 Task: Choose cancel in Hitesh Gulati message.
Action: Mouse moved to (837, 99)
Screenshot: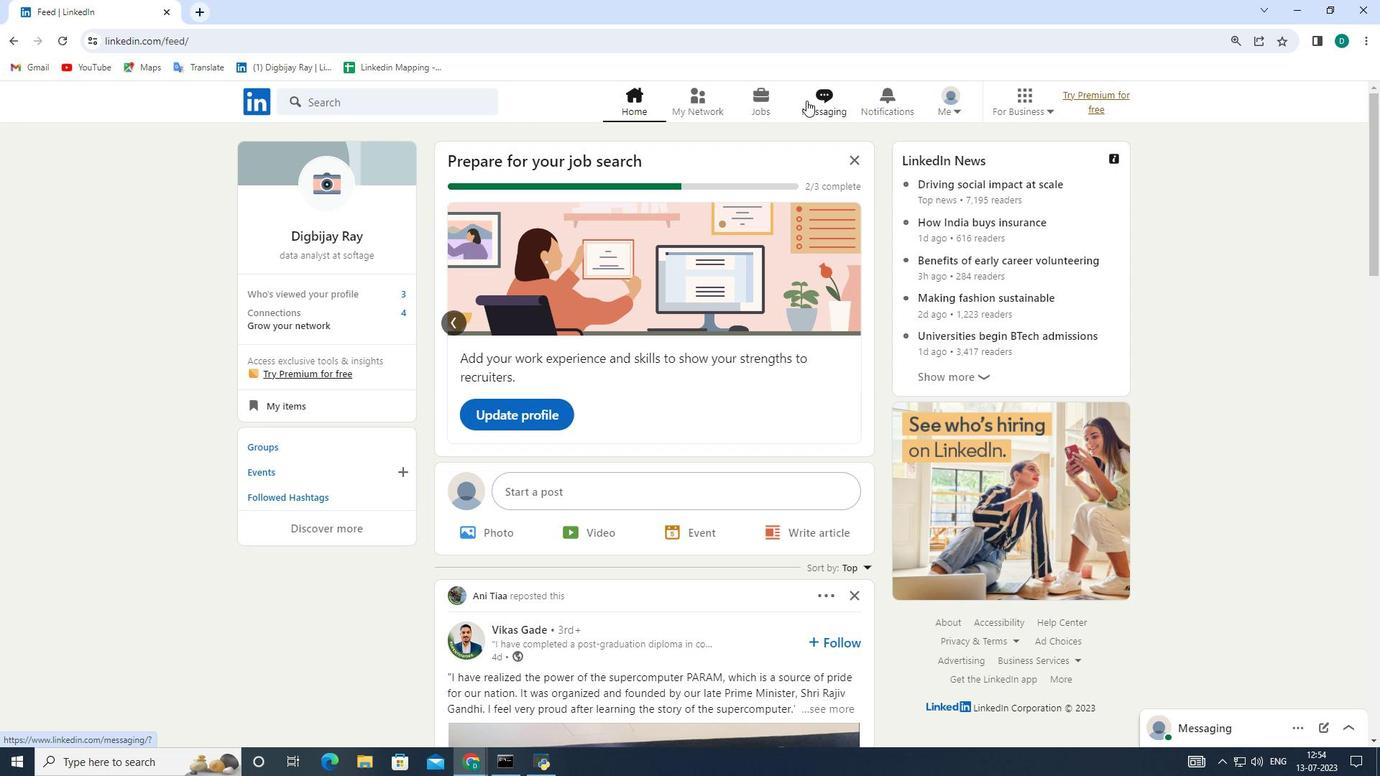 
Action: Mouse pressed left at (837, 99)
Screenshot: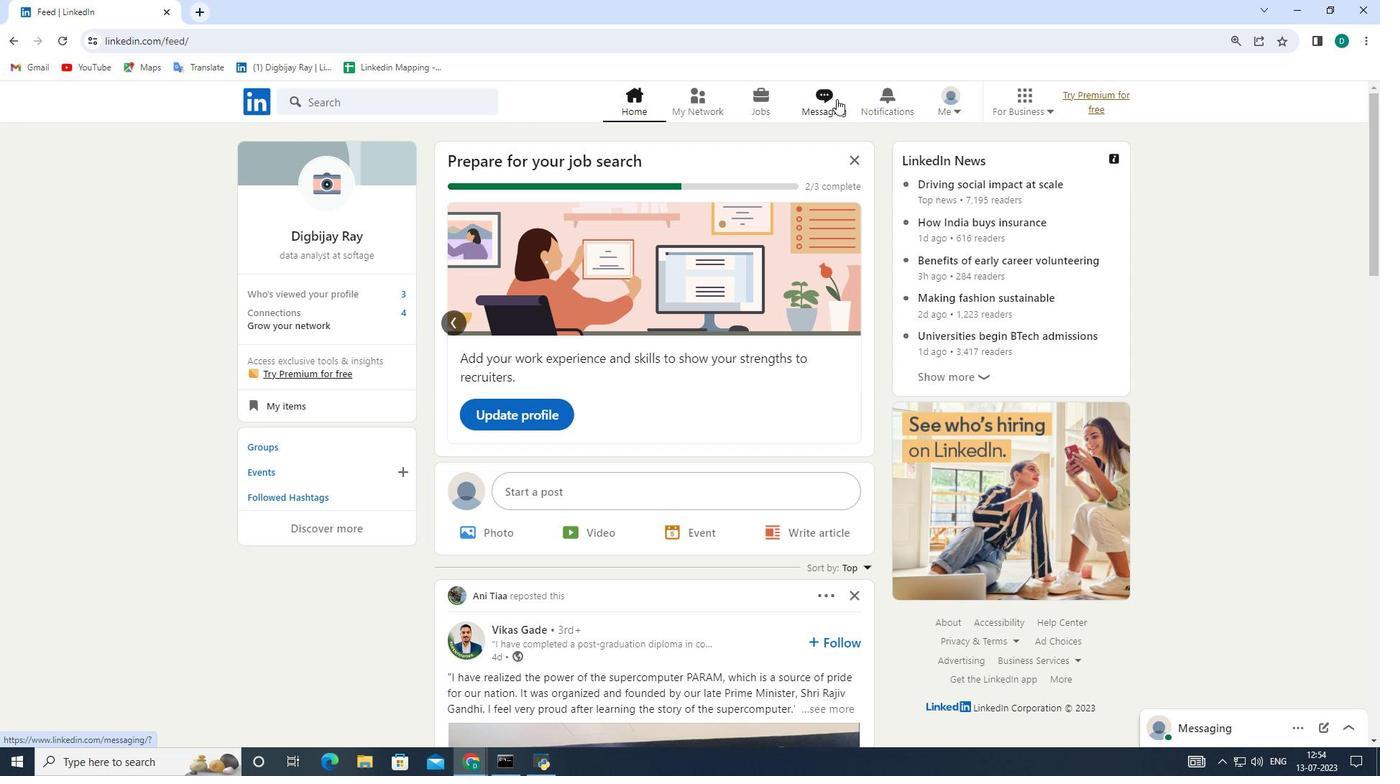 
Action: Mouse moved to (766, 159)
Screenshot: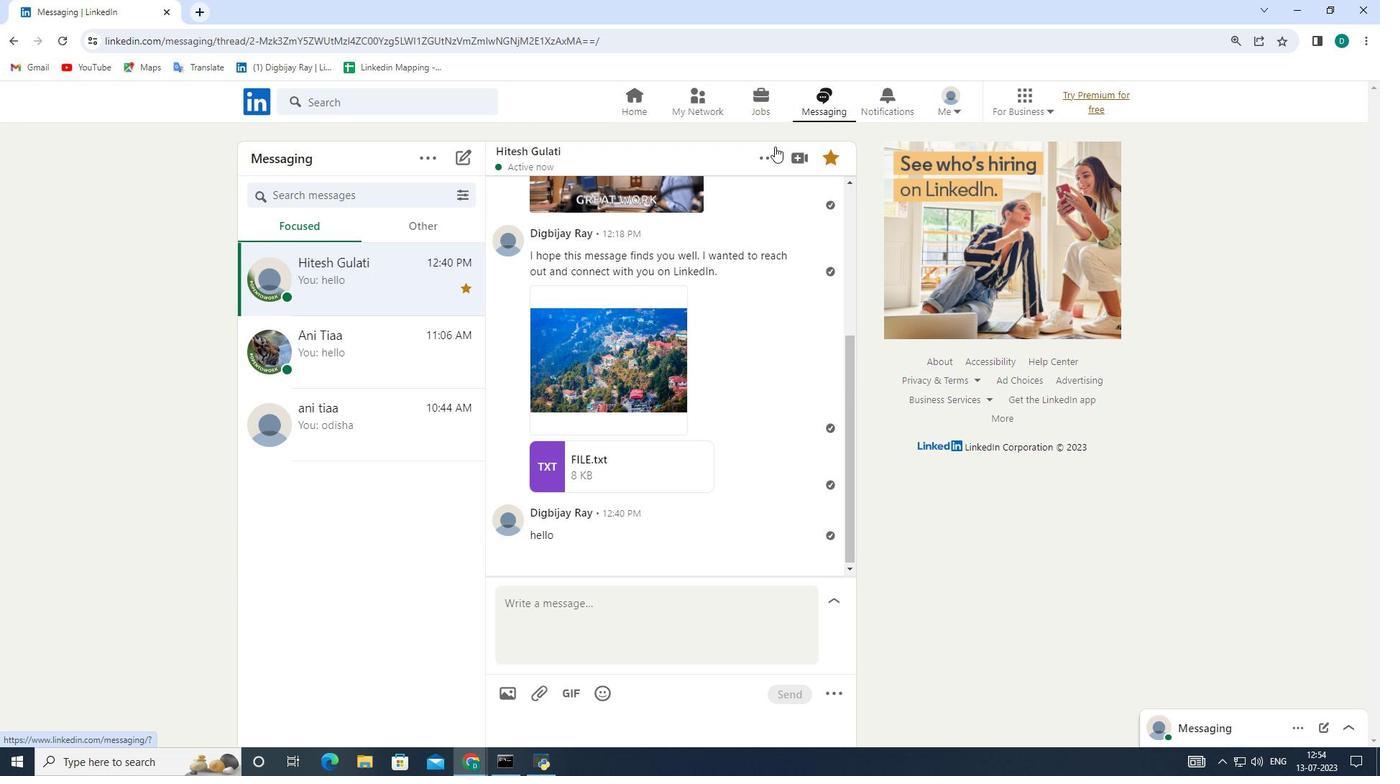 
Action: Mouse pressed left at (766, 159)
Screenshot: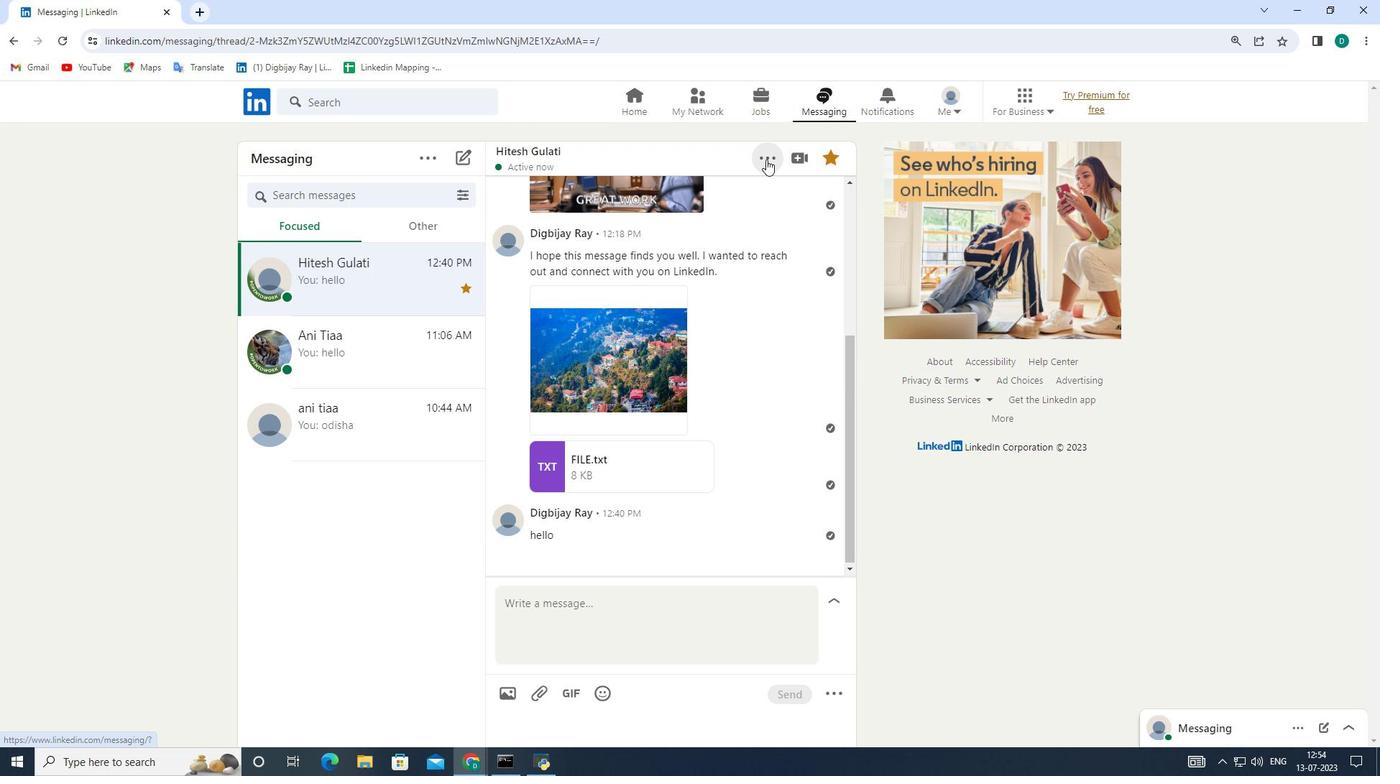 
Action: Mouse moved to (706, 279)
Screenshot: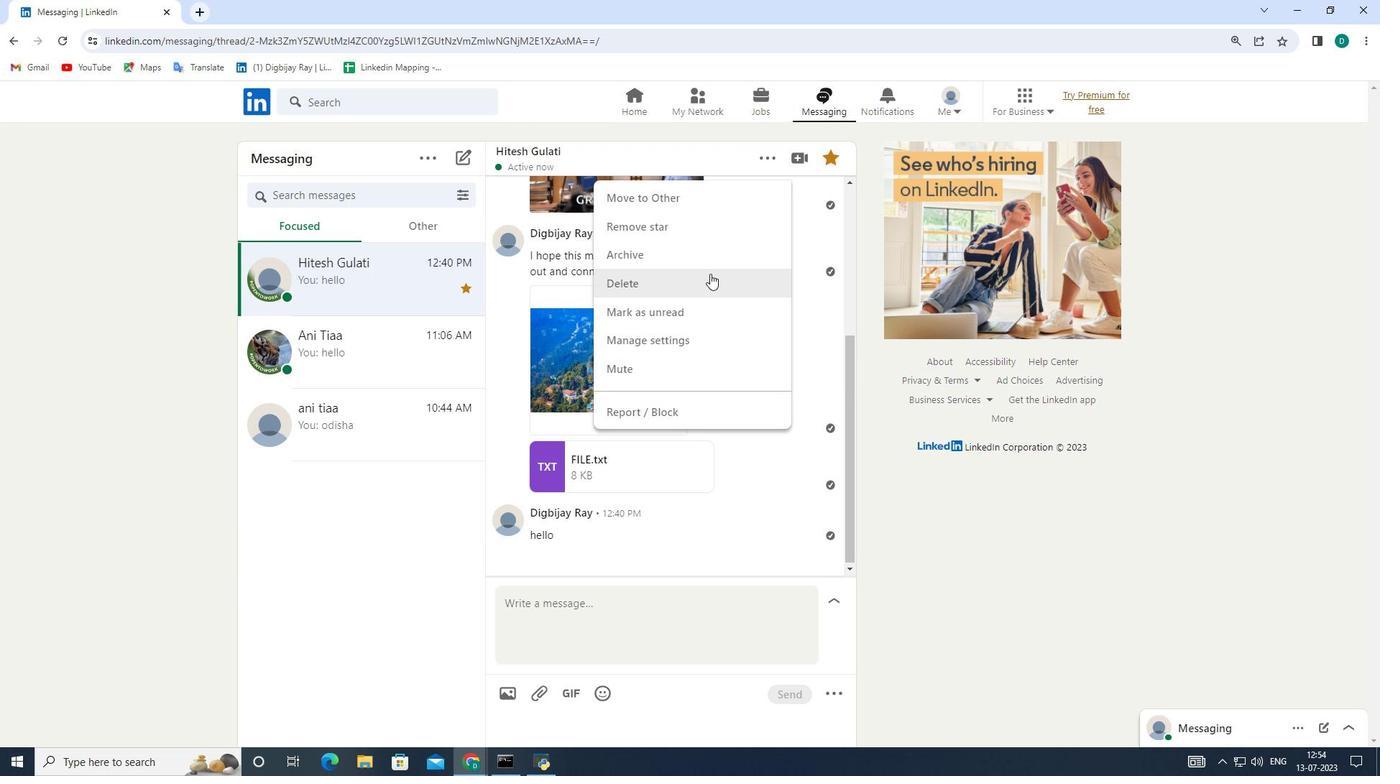 
Action: Mouse pressed left at (706, 279)
Screenshot: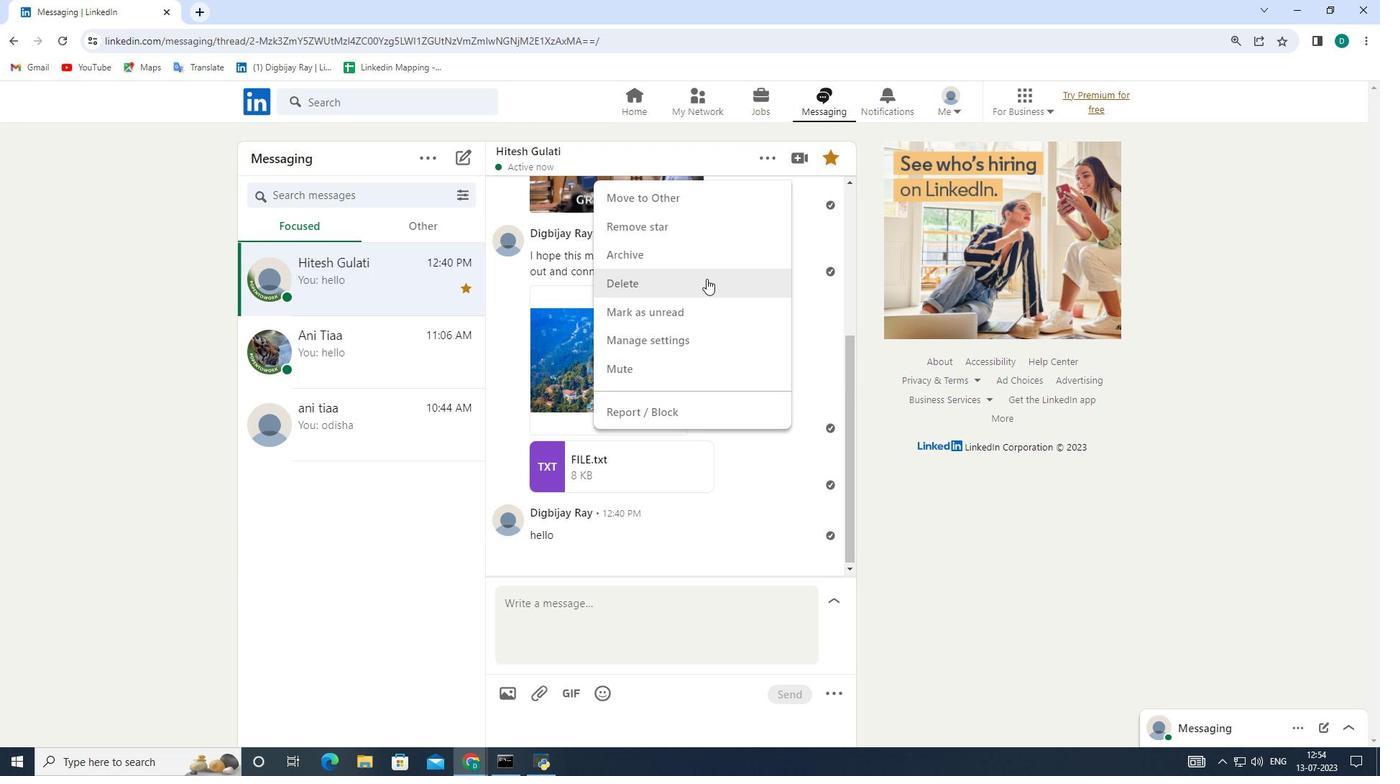 
Action: Mouse moved to (755, 241)
Screenshot: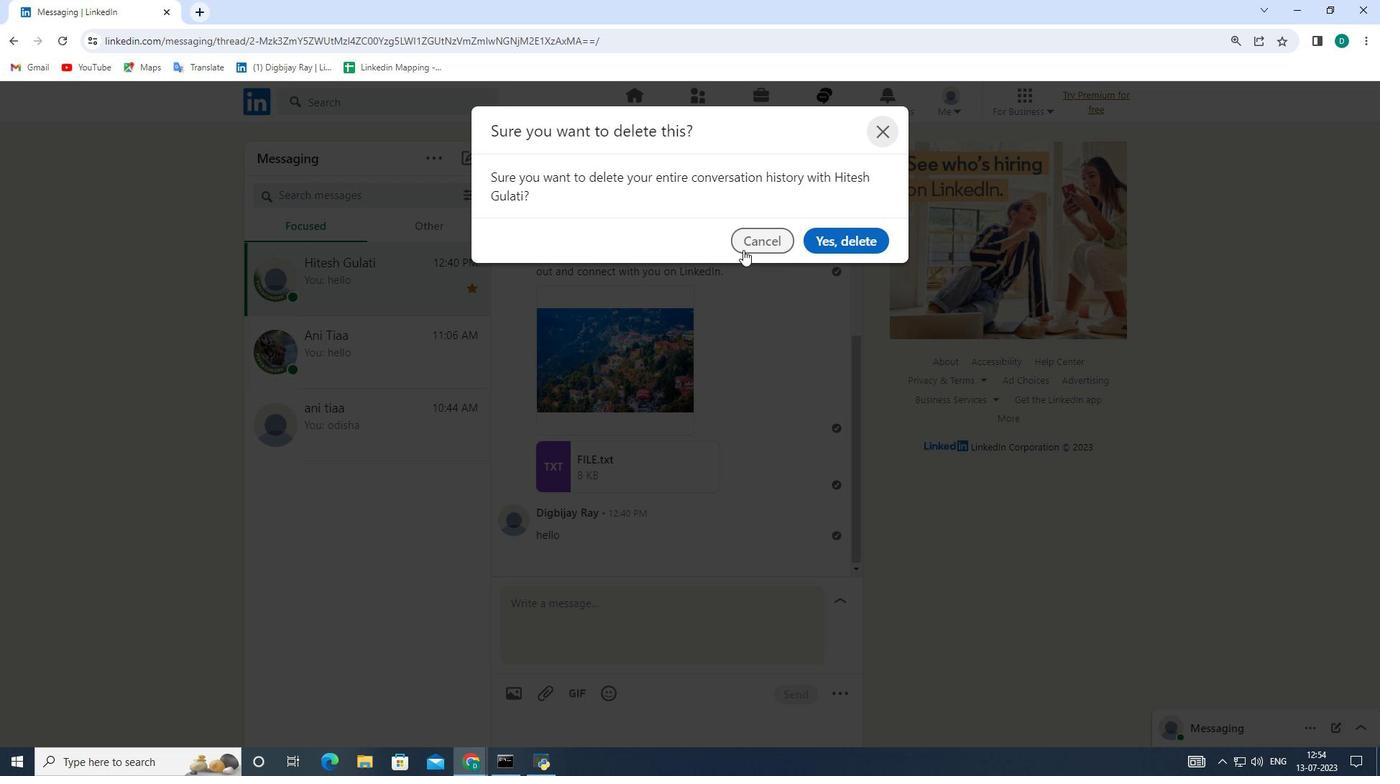 
Action: Mouse pressed left at (755, 241)
Screenshot: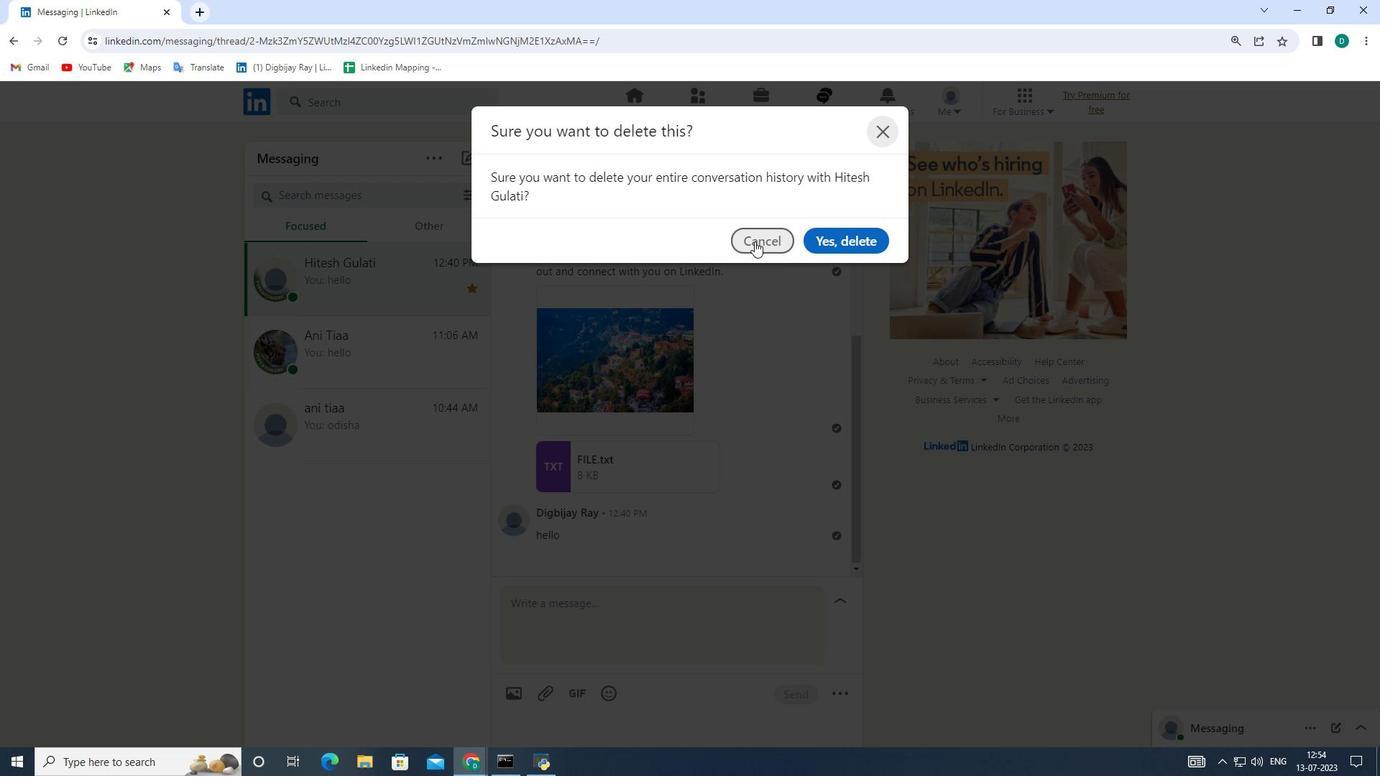 
Action: Mouse moved to (752, 242)
Screenshot: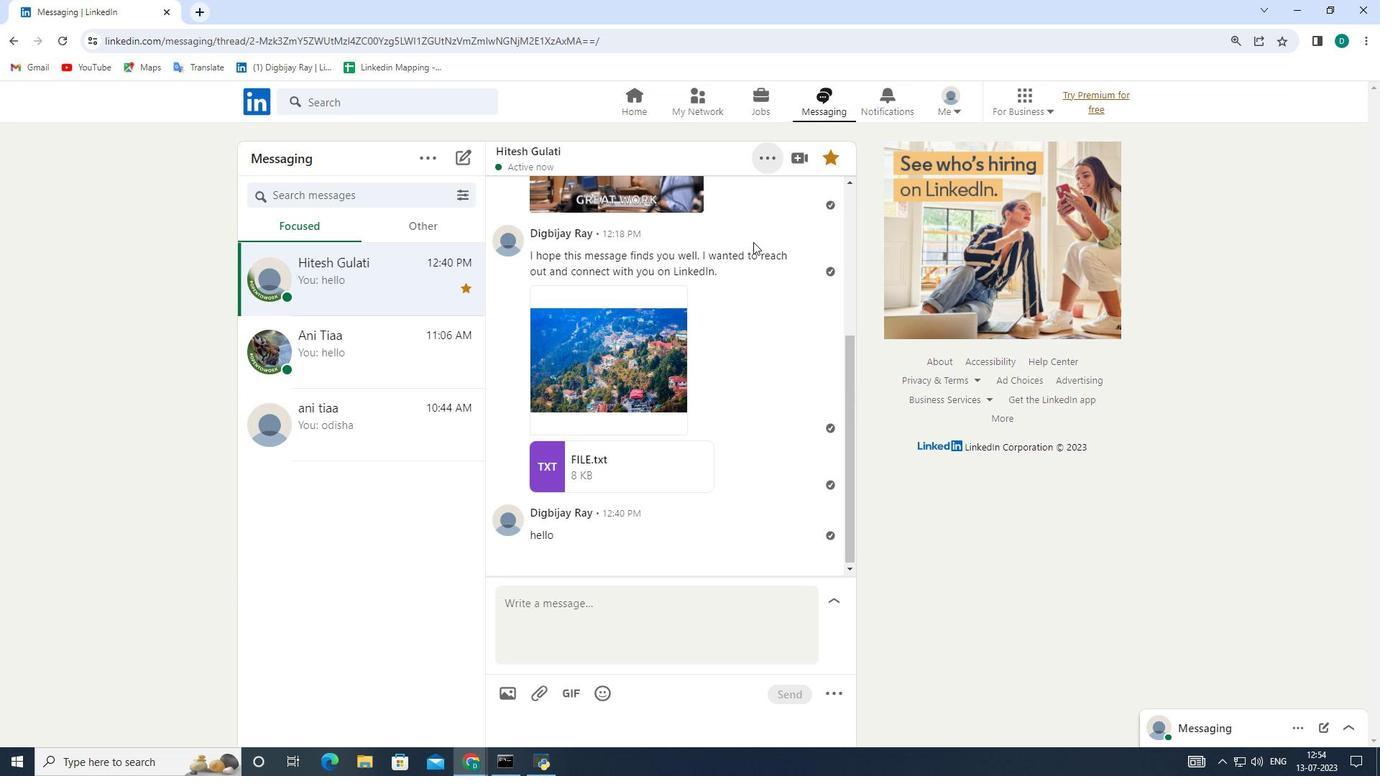 
